 Task: Change language to "English UK".
Action: Mouse moved to (996, 51)
Screenshot: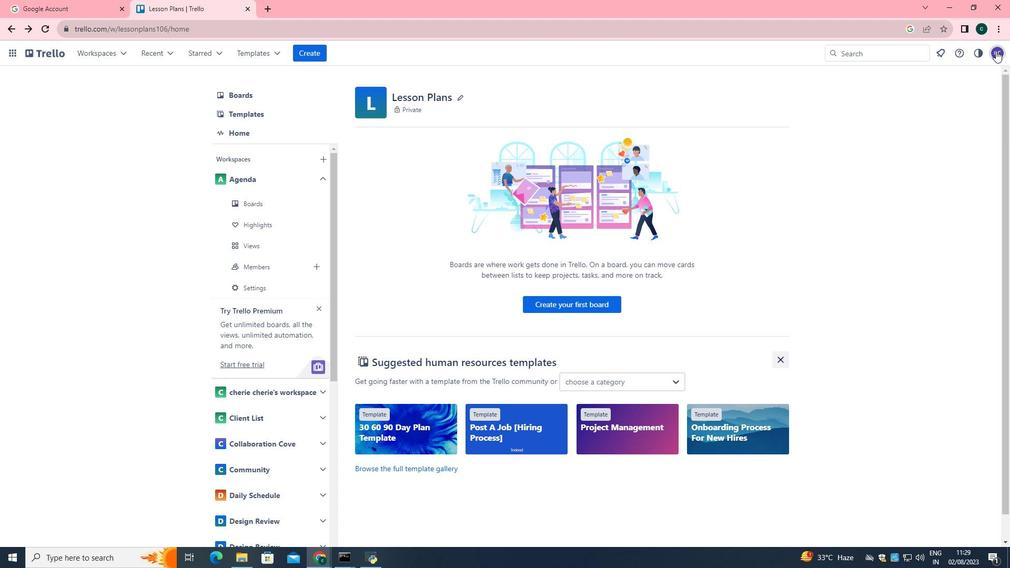 
Action: Mouse pressed left at (996, 51)
Screenshot: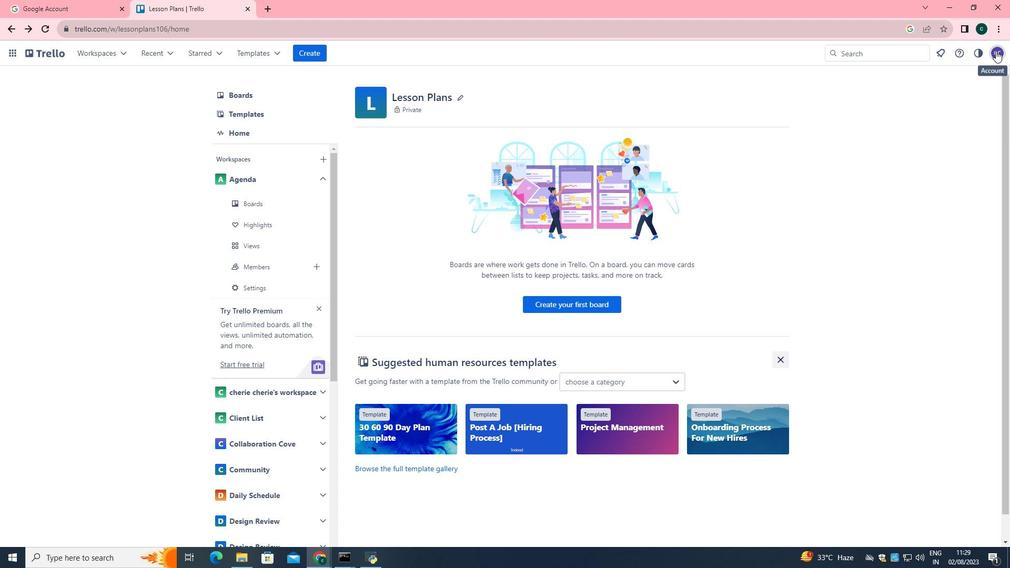
Action: Mouse moved to (932, 244)
Screenshot: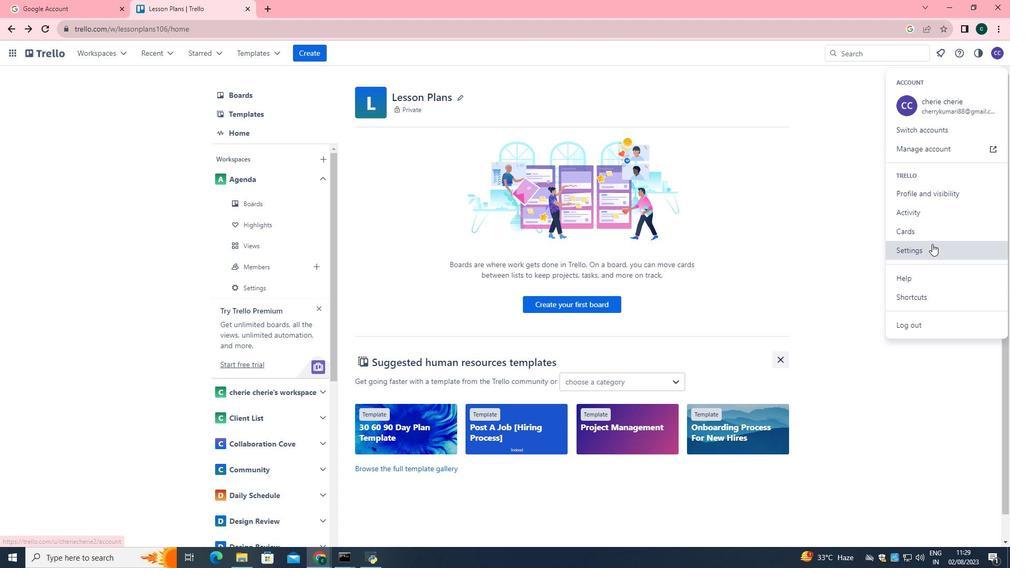 
Action: Mouse pressed left at (932, 244)
Screenshot: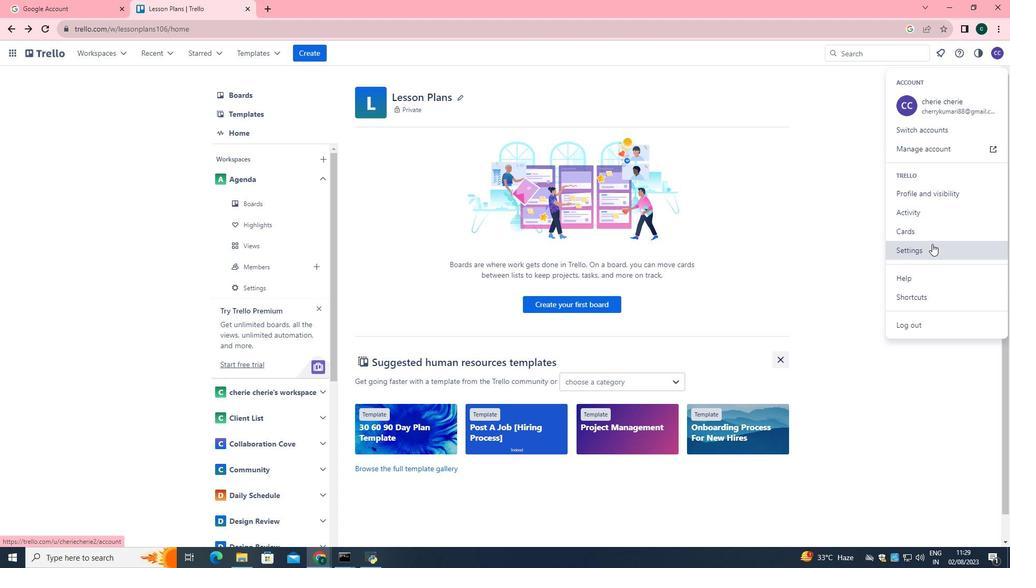 
Action: Mouse moved to (64, 279)
Screenshot: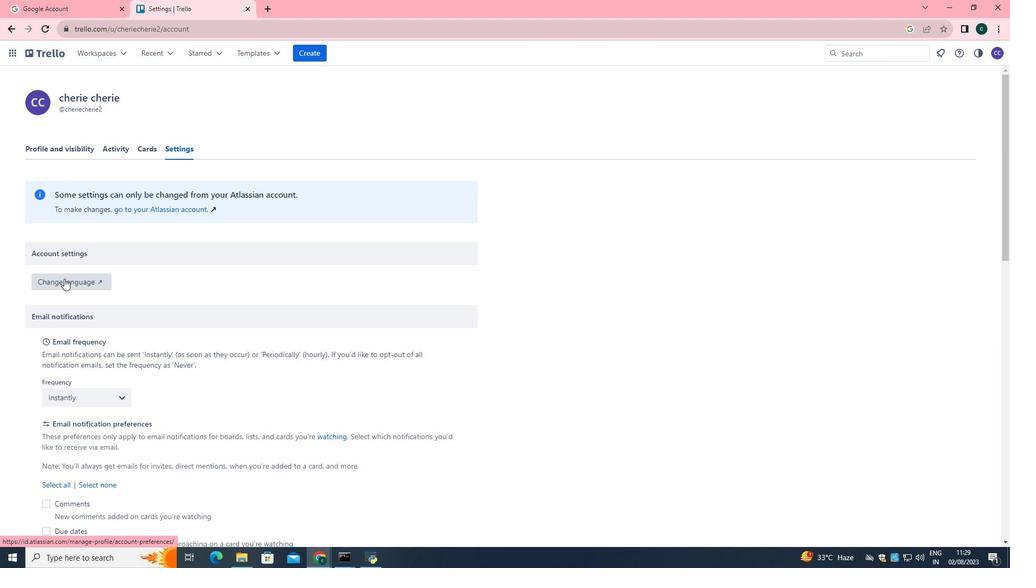 
Action: Mouse pressed left at (64, 279)
Screenshot: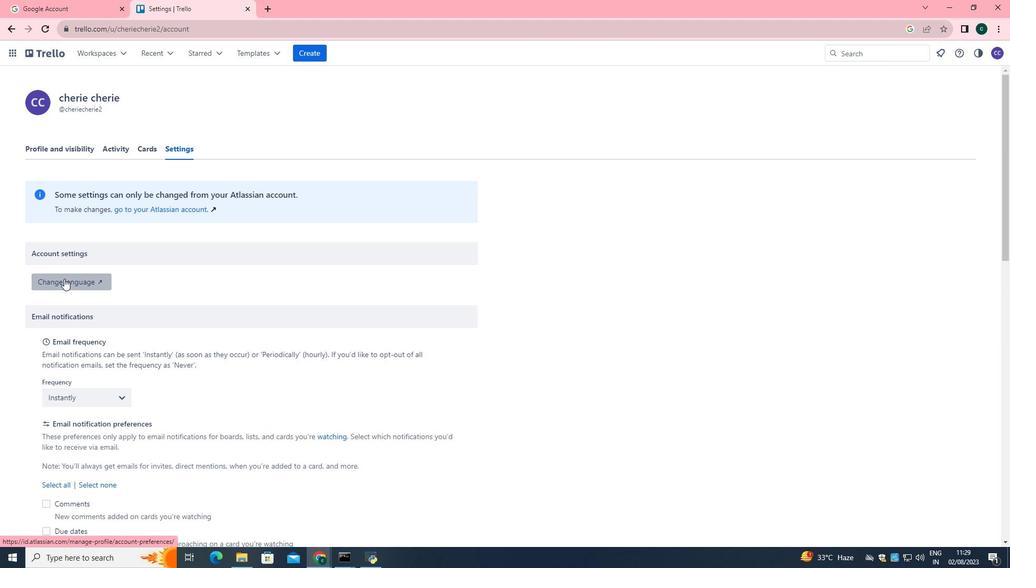 
Action: Mouse moved to (439, 216)
Screenshot: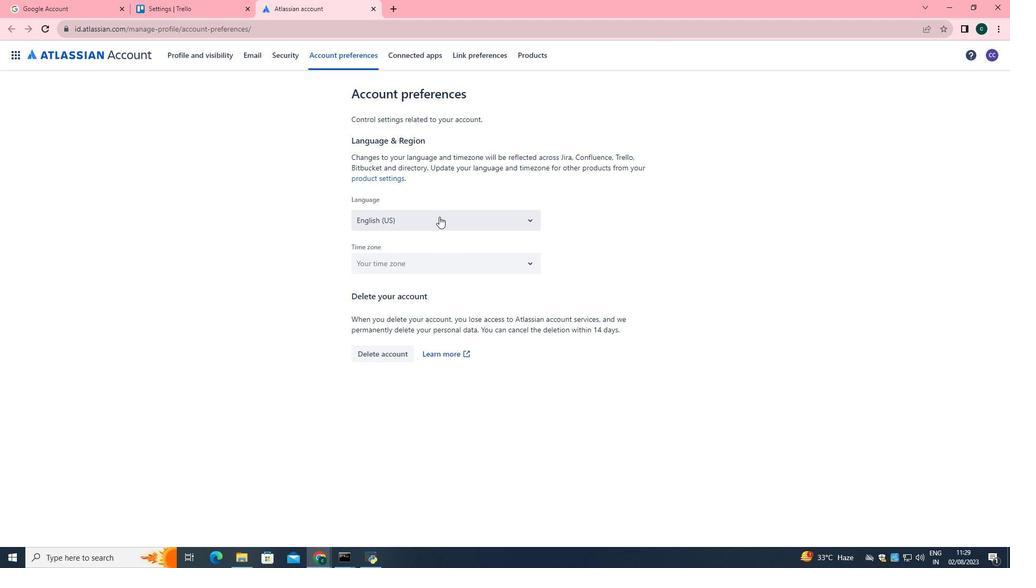 
Action: Mouse pressed left at (439, 216)
Screenshot: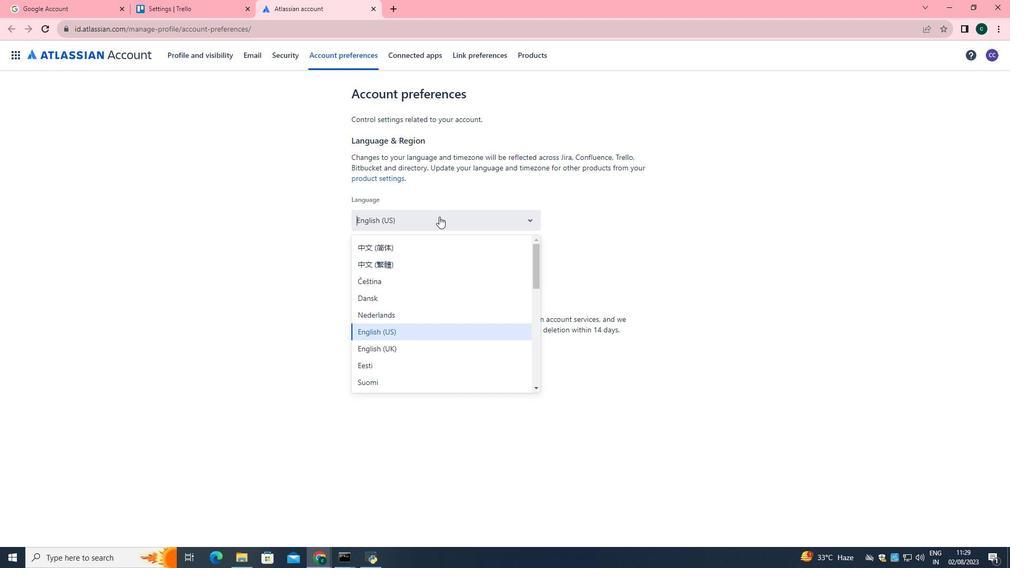 
Action: Mouse moved to (413, 350)
Screenshot: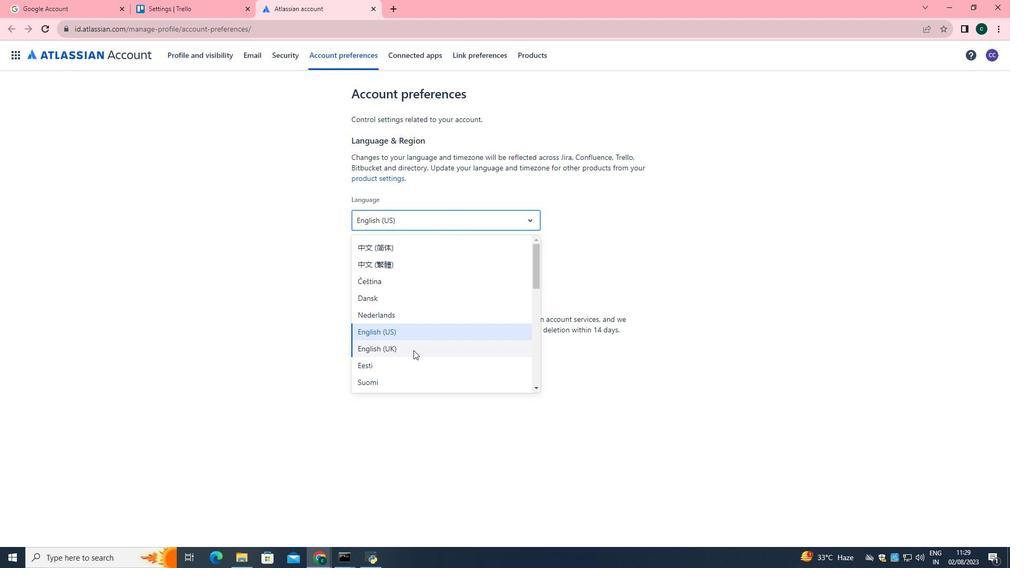 
Action: Mouse pressed left at (413, 350)
Screenshot: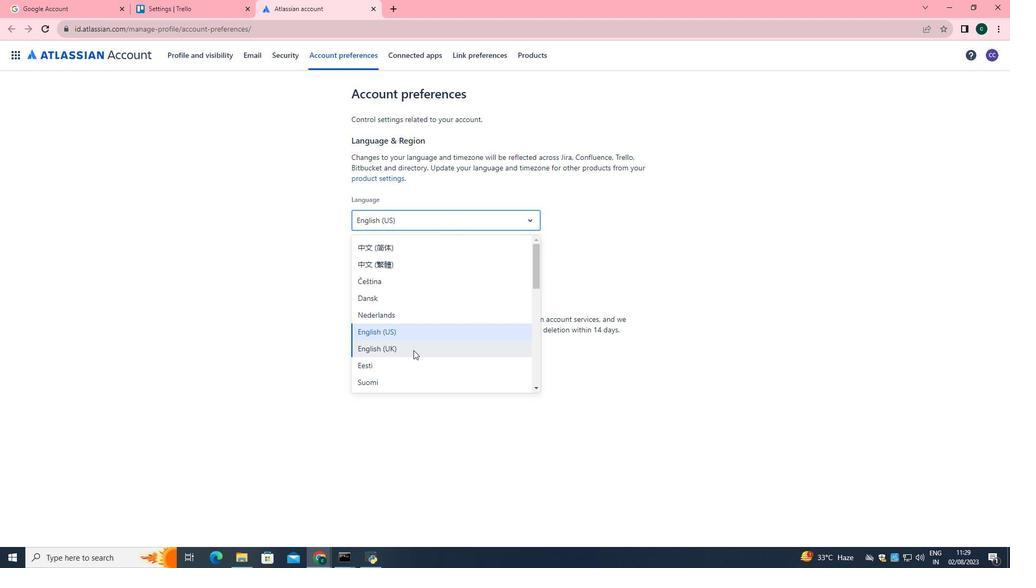 
